 Task: Select and add the product "Halls Mentho-Lyptus Flavor Relief Drops (30 ct)" to cart from the store "CVS".
Action: Mouse pressed left at (64, 111)
Screenshot: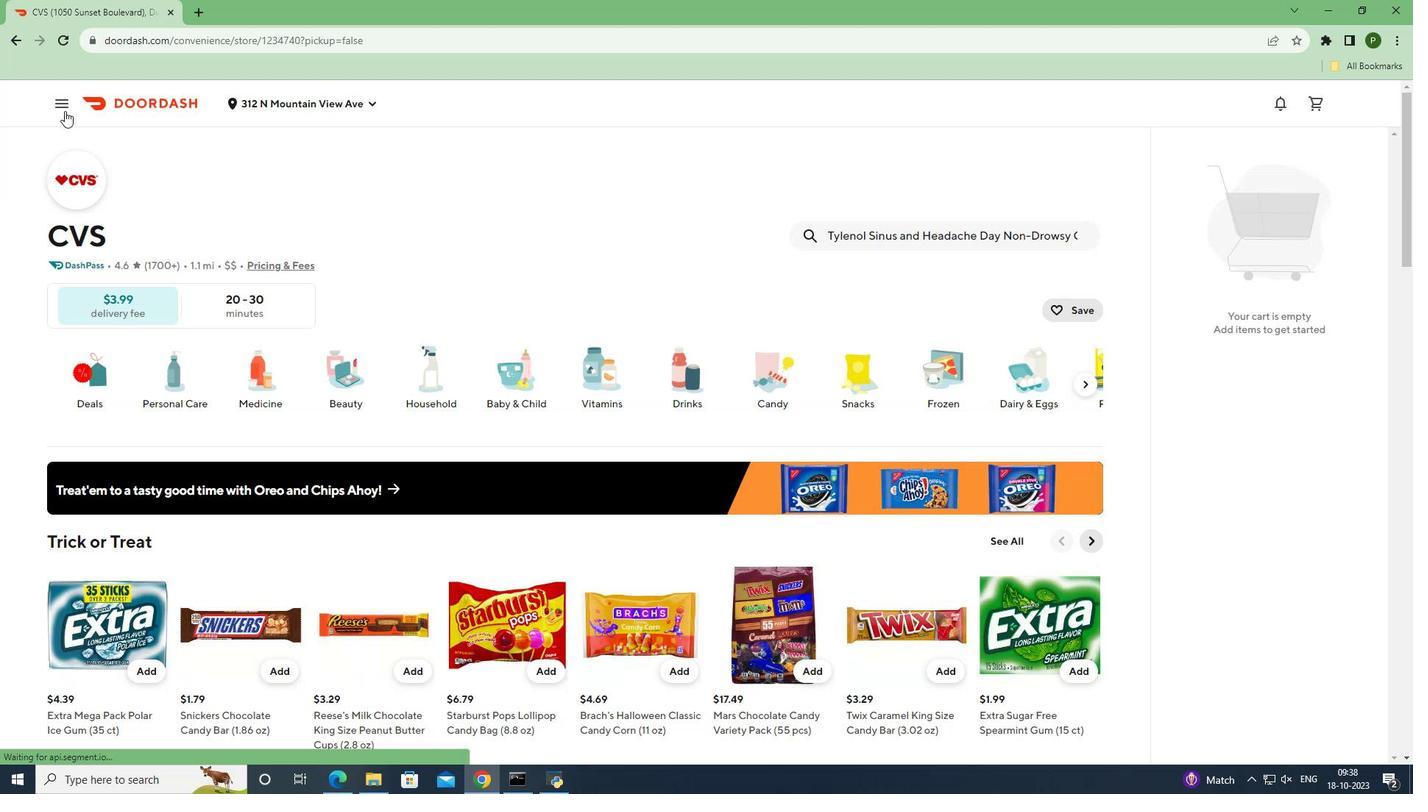 
Action: Mouse moved to (63, 208)
Screenshot: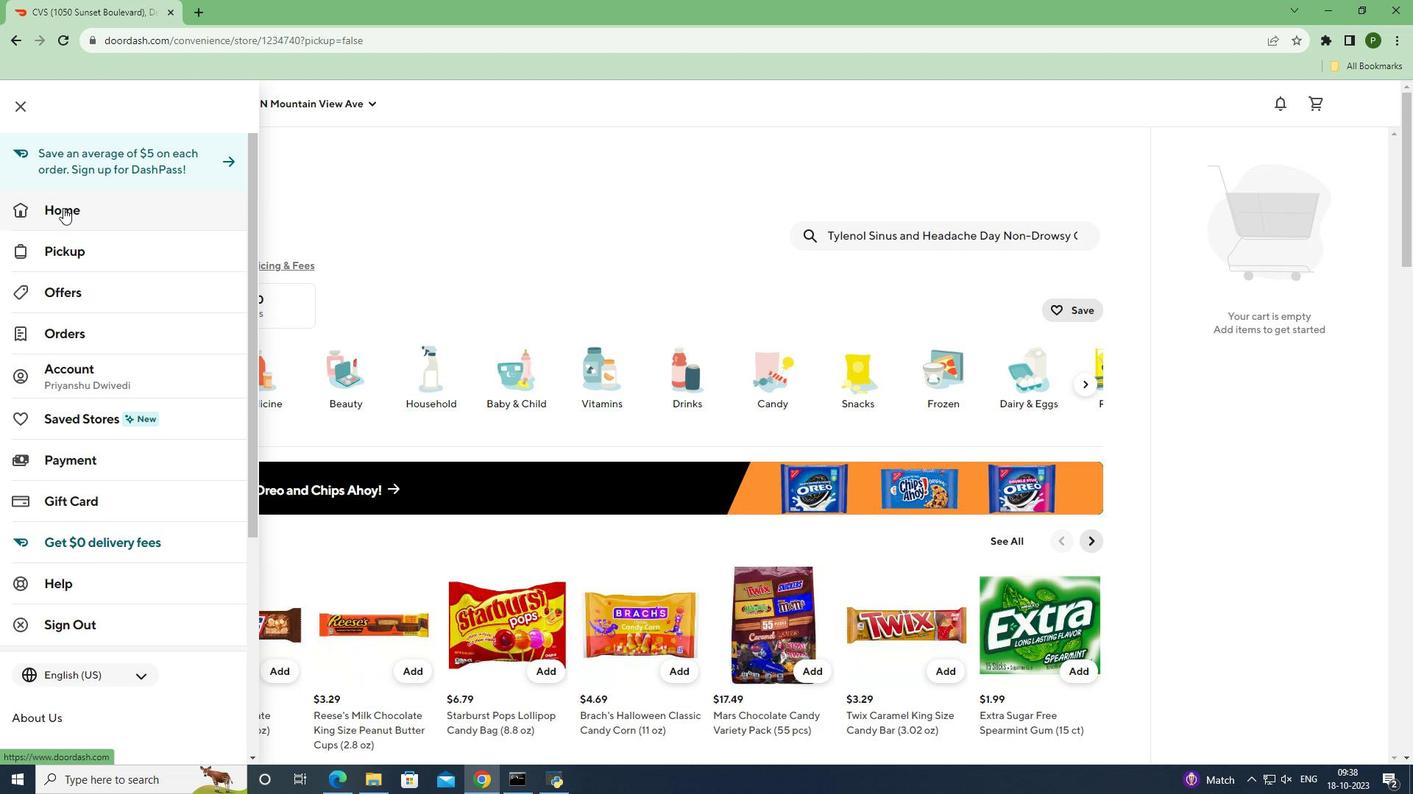 
Action: Mouse pressed left at (63, 208)
Screenshot: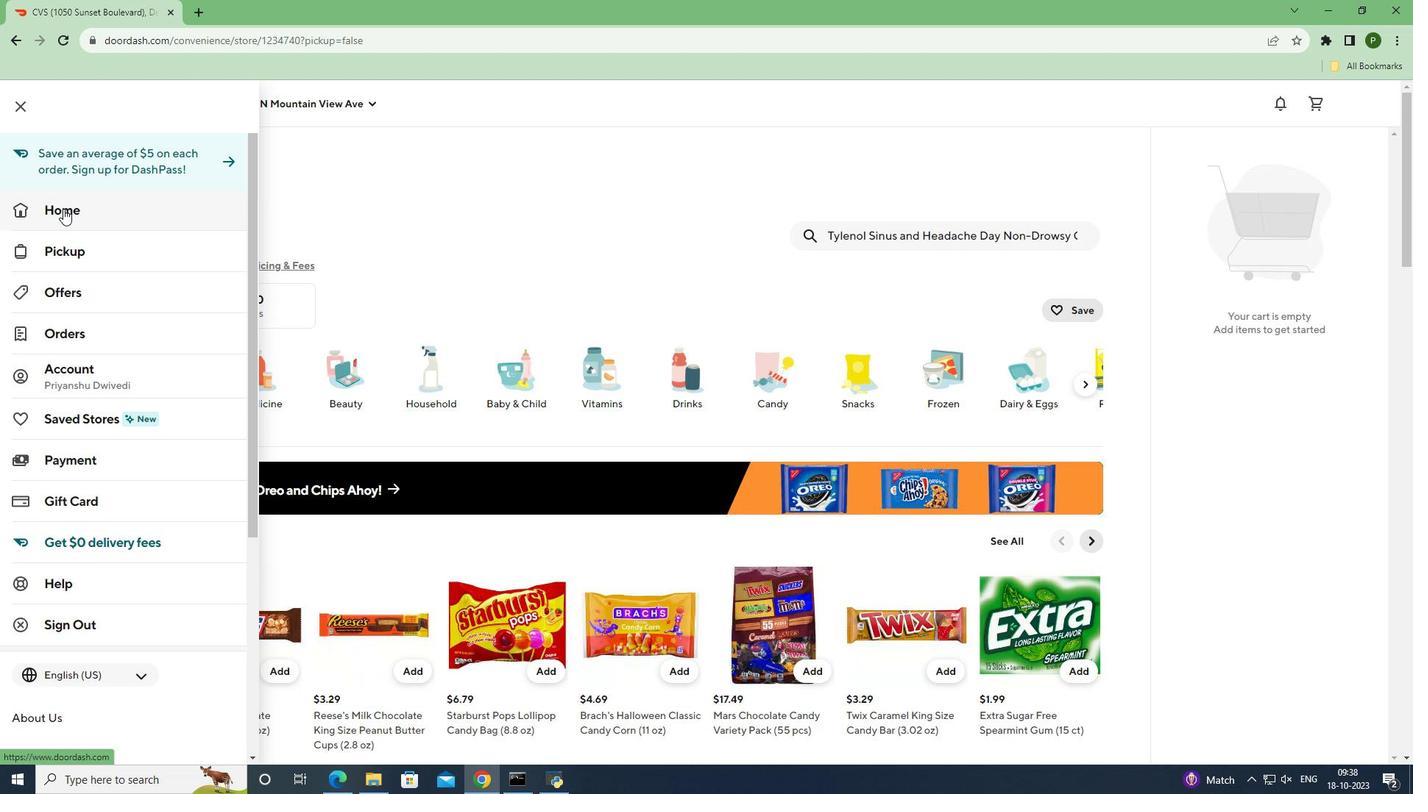 
Action: Mouse moved to (1042, 149)
Screenshot: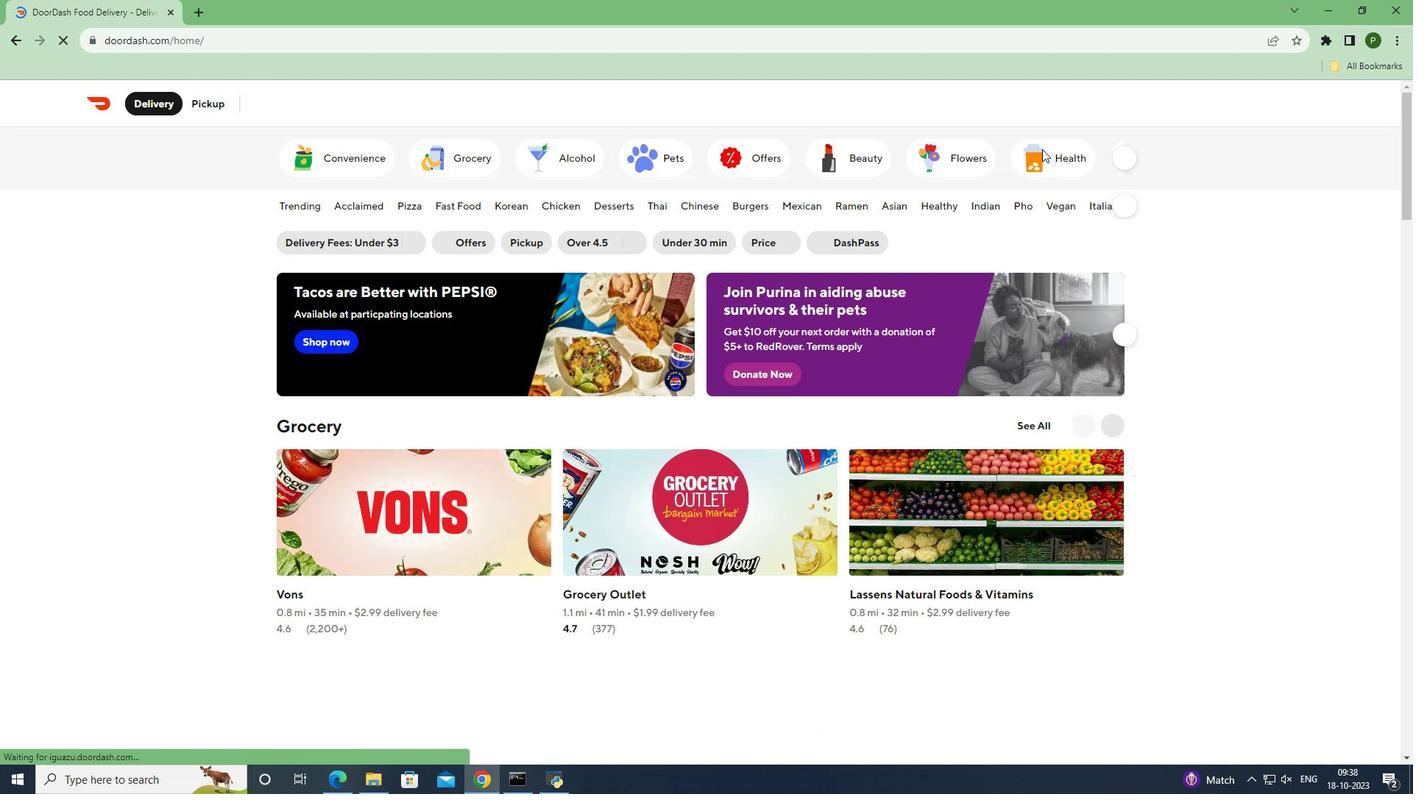 
Action: Mouse pressed left at (1042, 149)
Screenshot: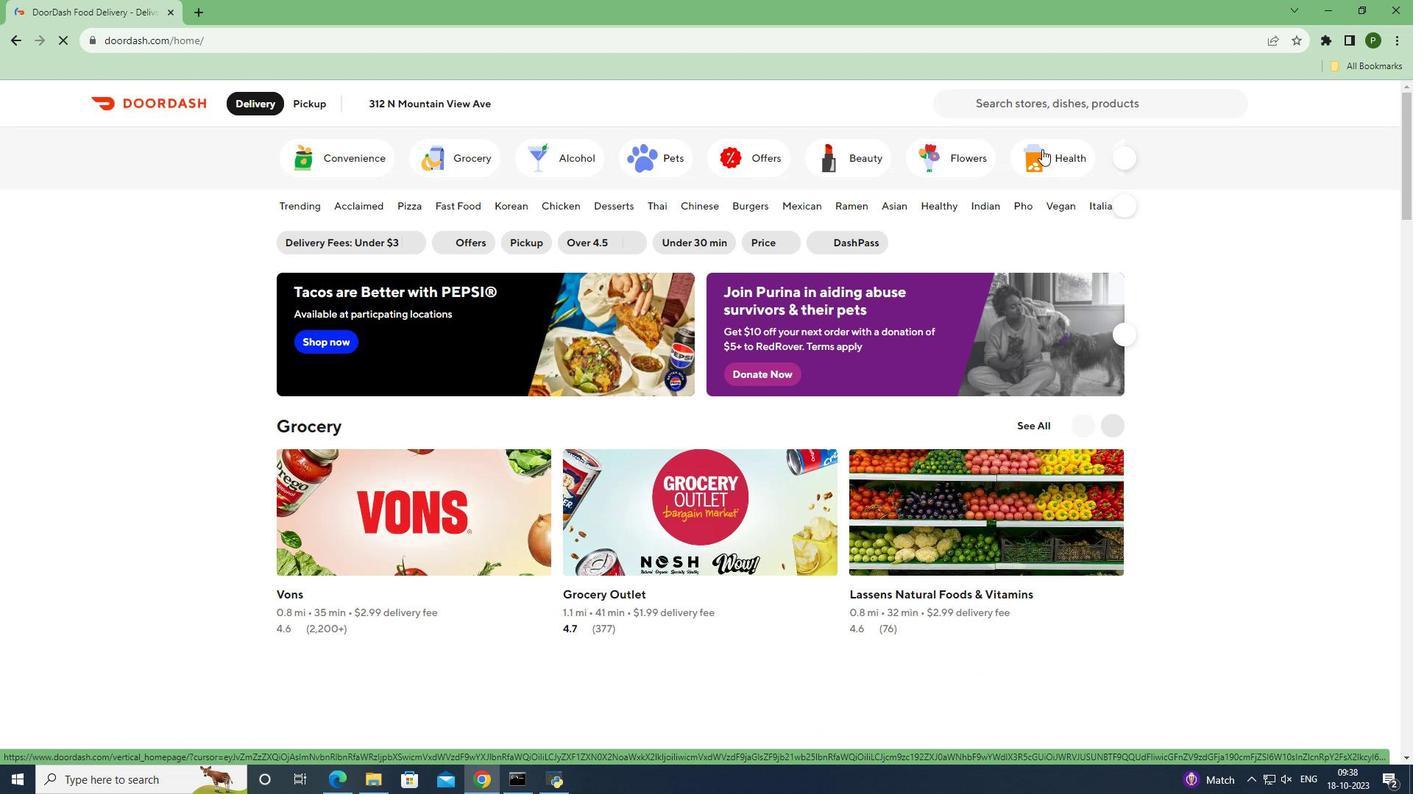 
Action: Mouse moved to (730, 463)
Screenshot: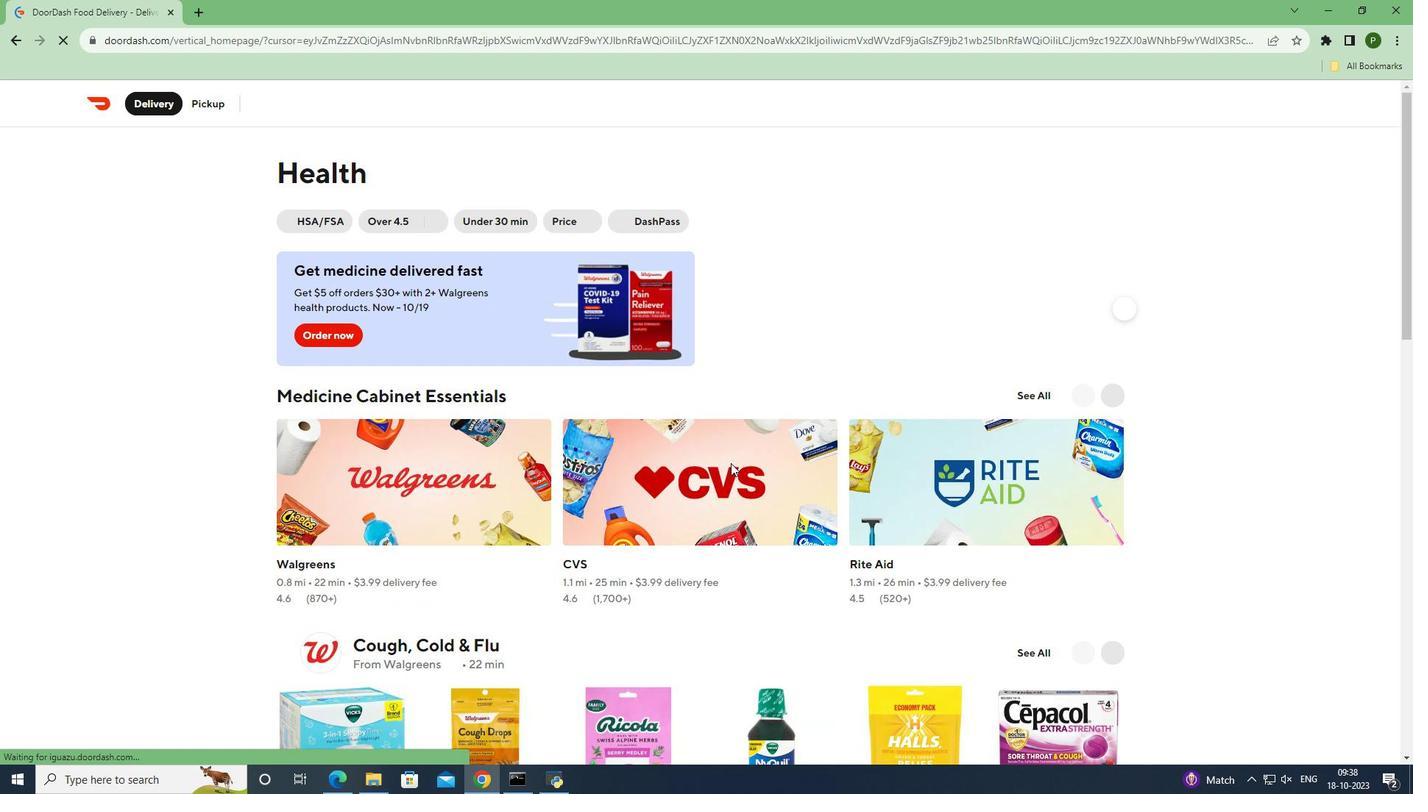 
Action: Mouse pressed left at (730, 463)
Screenshot: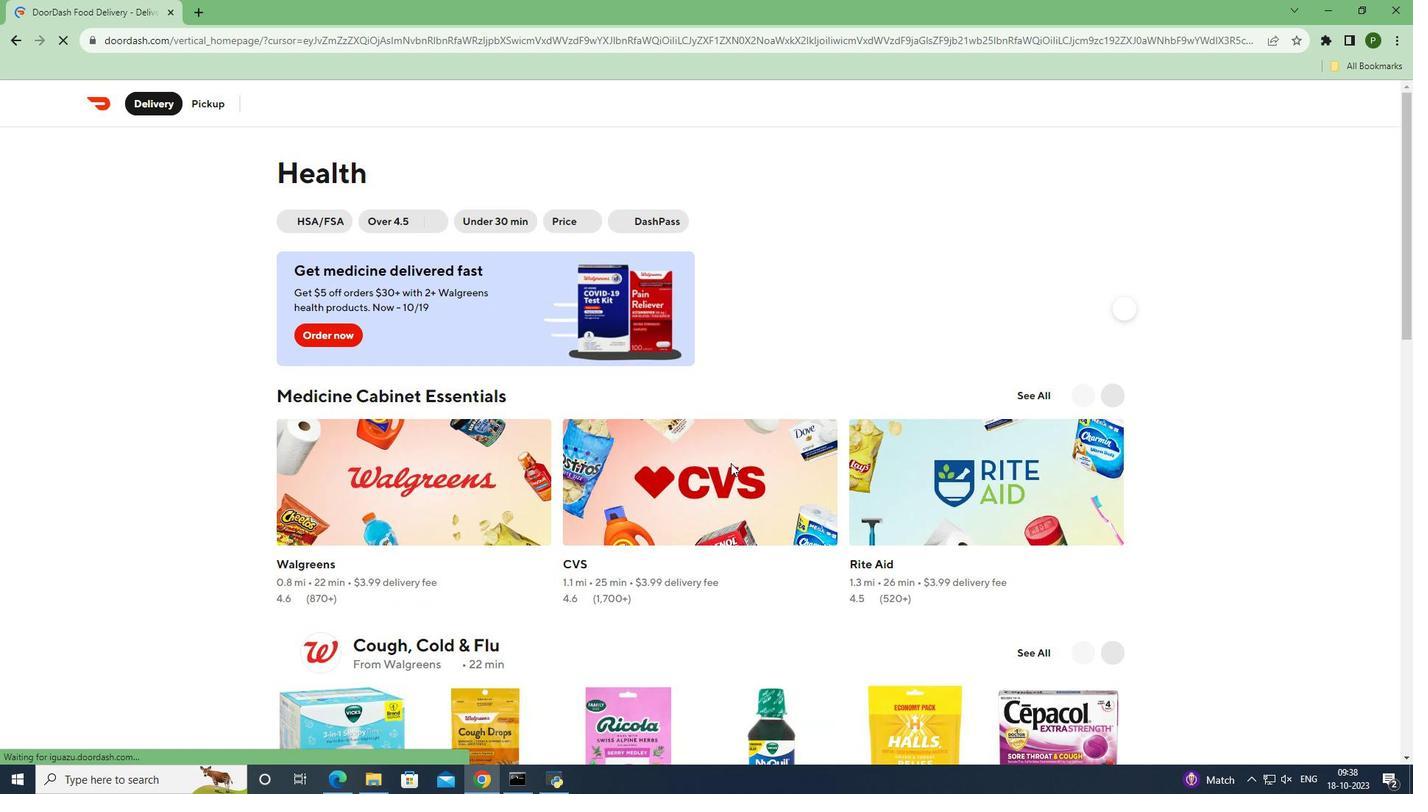 
Action: Mouse moved to (922, 237)
Screenshot: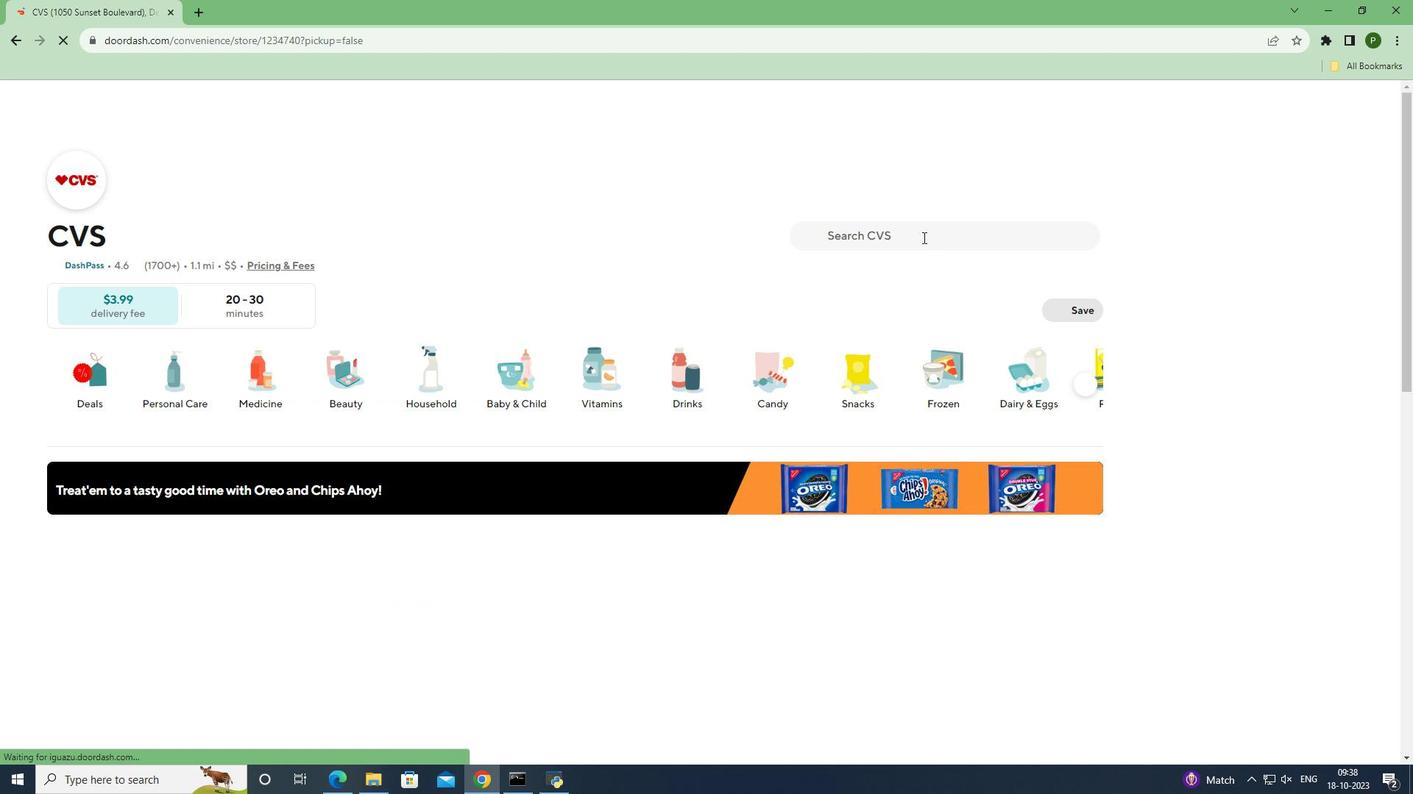 
Action: Mouse pressed left at (922, 237)
Screenshot: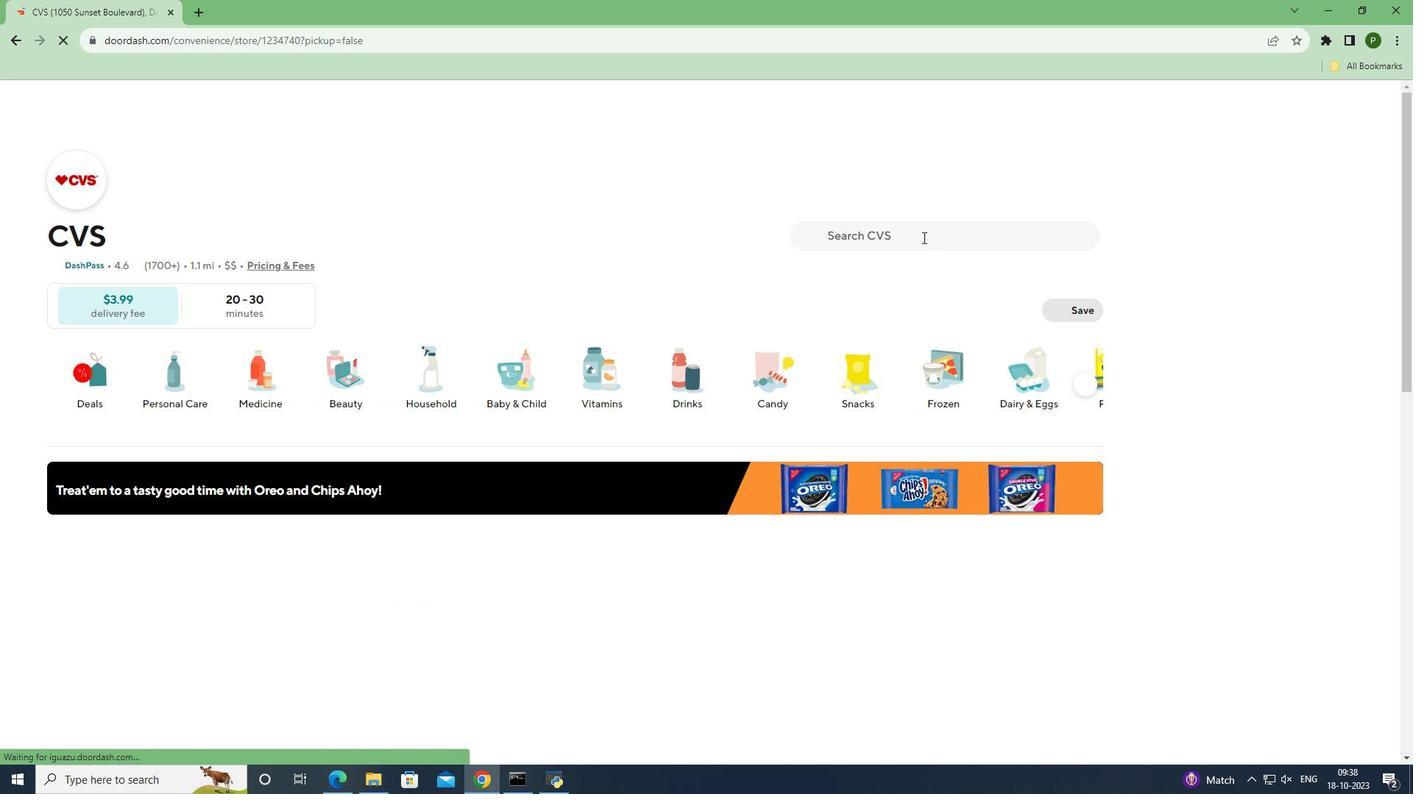 
Action: Key pressed <Key.caps_lock>H<Key.caps_lock>alls<Key.space><Key.caps_lock>M<Key.caps_lock>entho-<Key.caps_lock>L<Key.caps_lock>yptus<Key.space><Key.caps_lock>F<Key.caps_lock>lavor<Key.space><Key.caps_lock>R<Key.caps_lock>elief<Key.space><Key.caps_lock>D<Key.caps_lock>rops<Key.space><Key.shift_r>(30<Key.space>ct<Key.shift_r>)
Screenshot: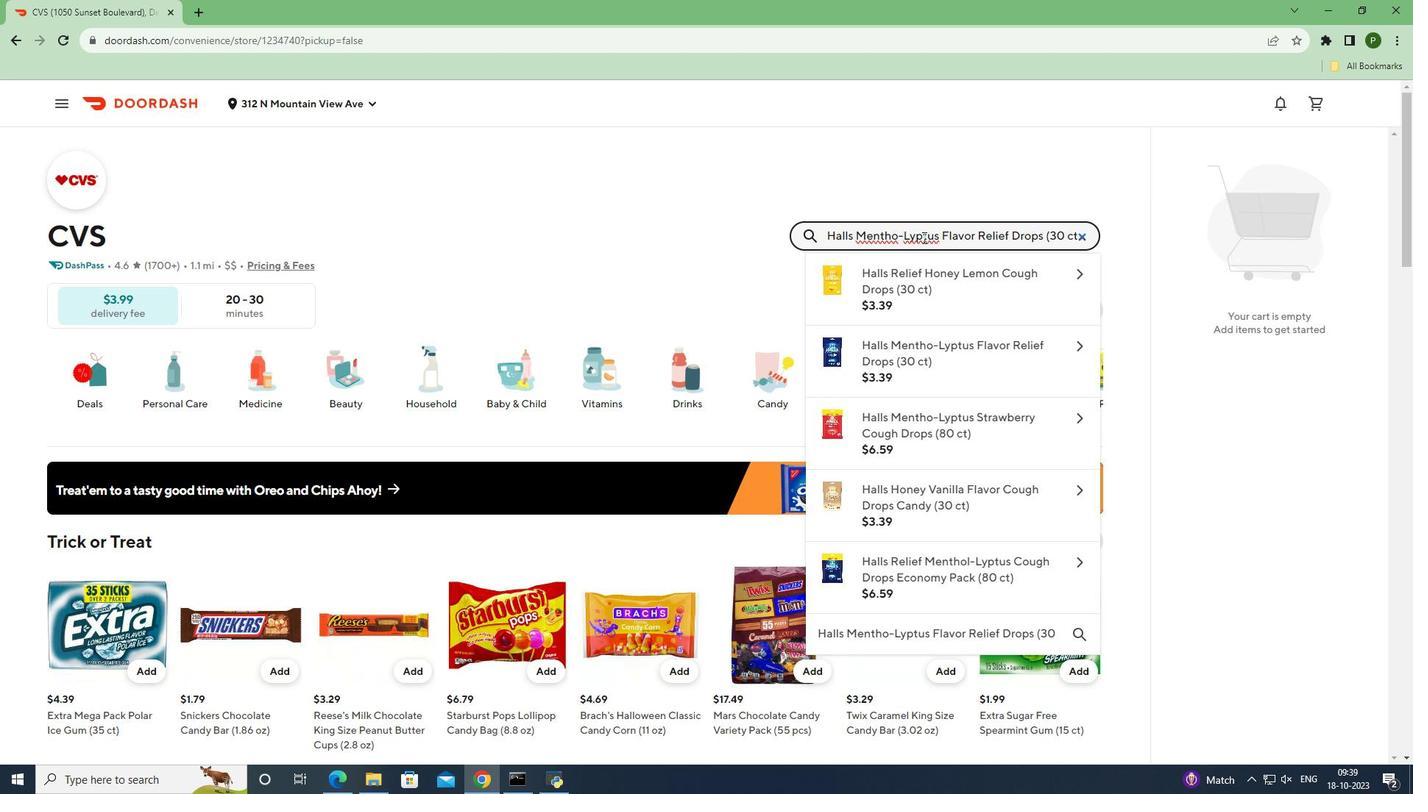 
Action: Mouse moved to (937, 292)
Screenshot: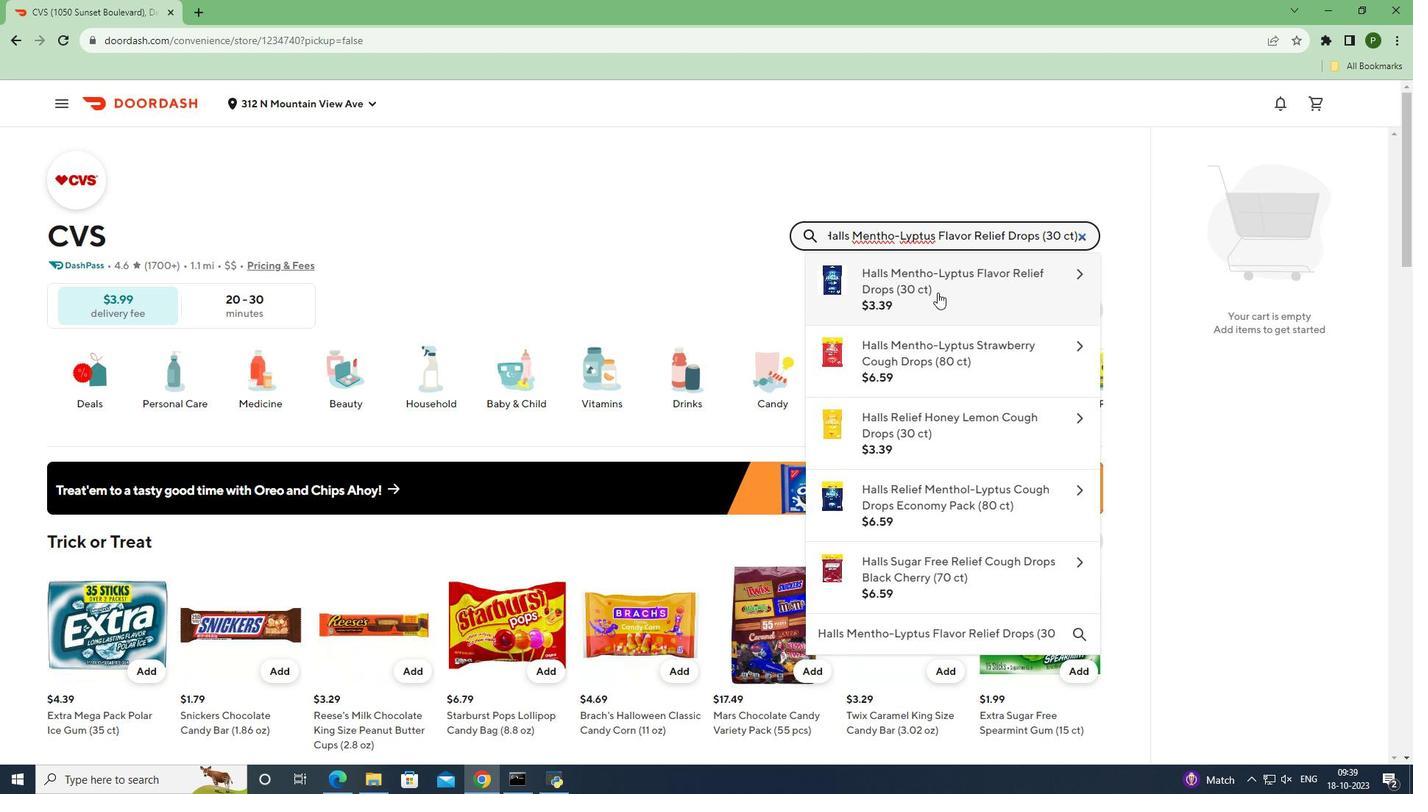 
Action: Mouse pressed left at (937, 292)
Screenshot: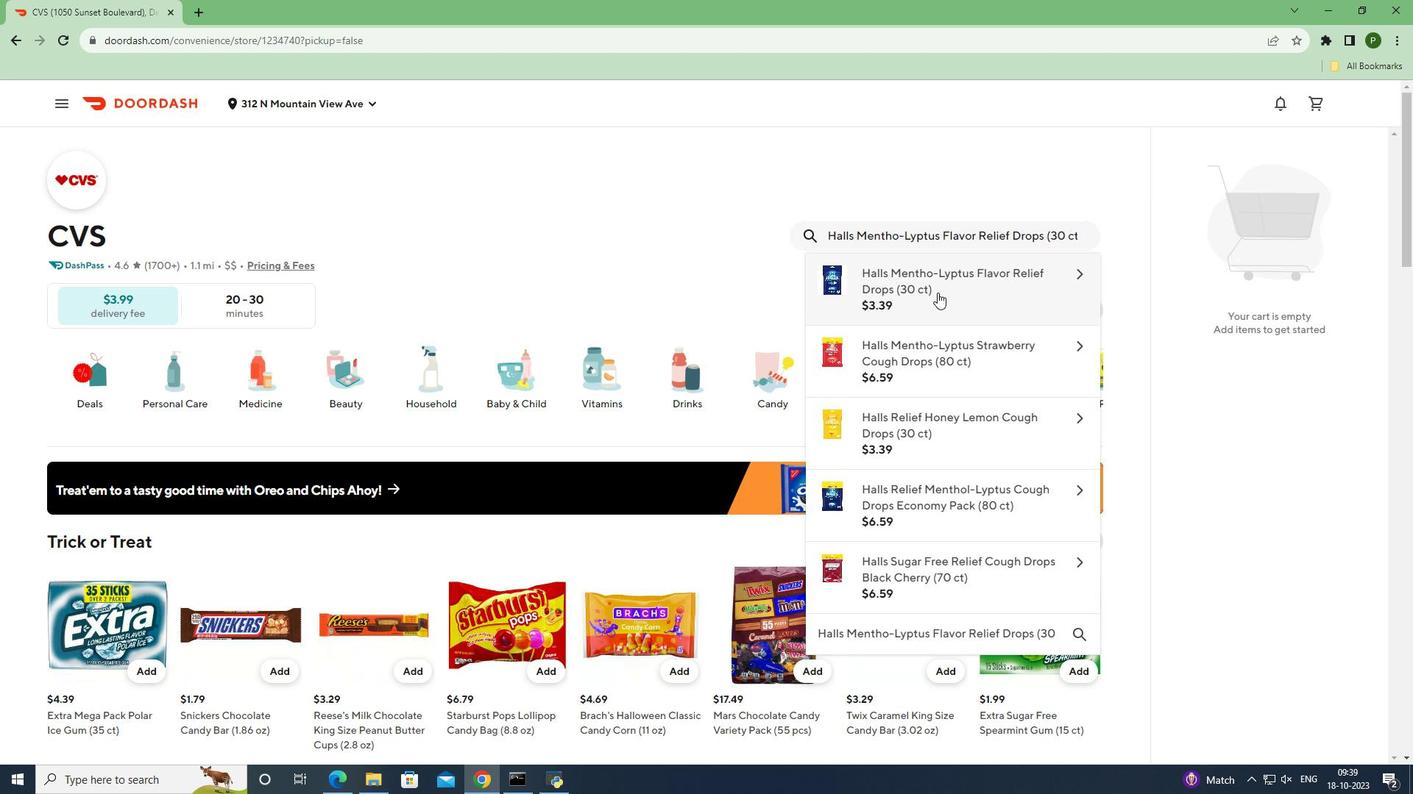 
Action: Mouse moved to (969, 720)
Screenshot: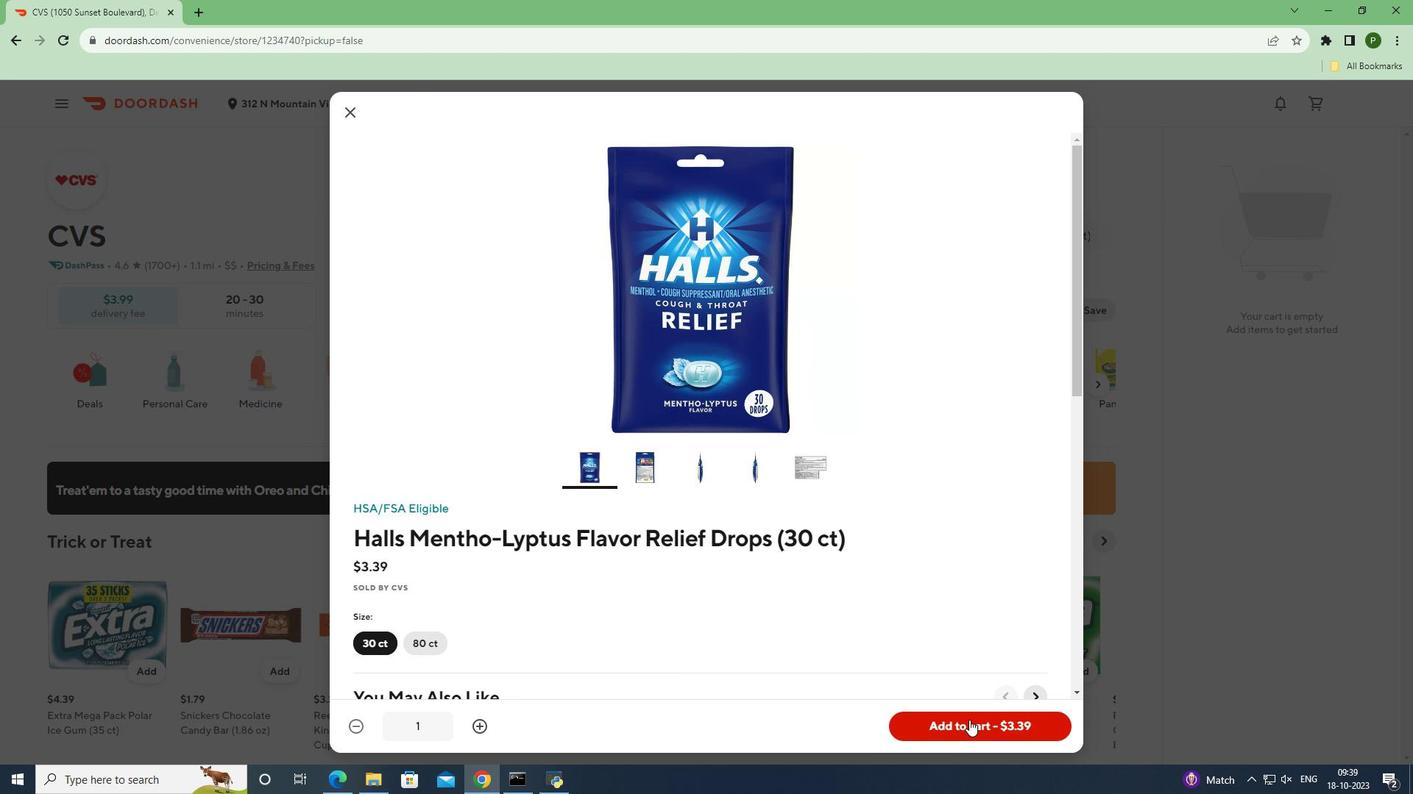 
Action: Mouse pressed left at (969, 720)
Screenshot: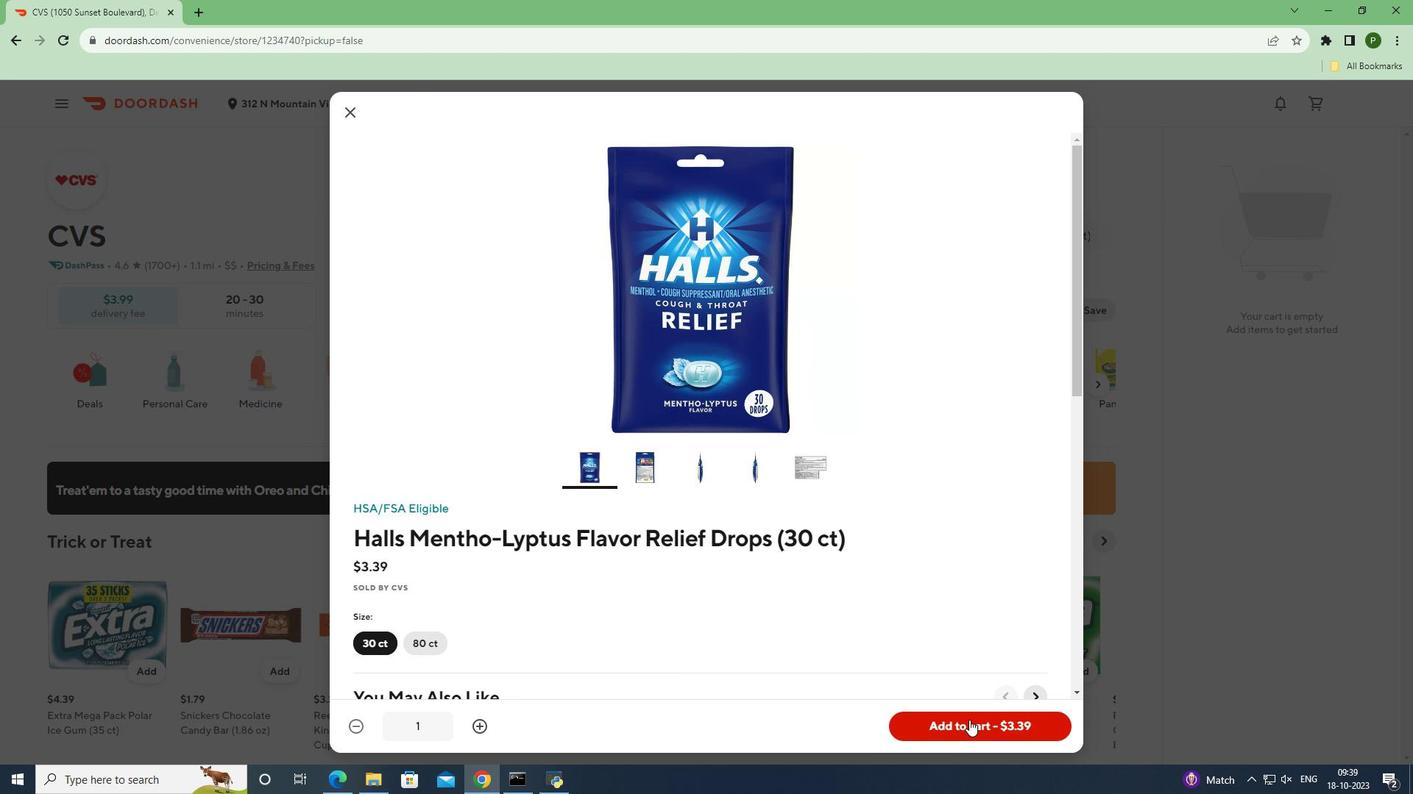 
Action: Mouse moved to (1144, 648)
Screenshot: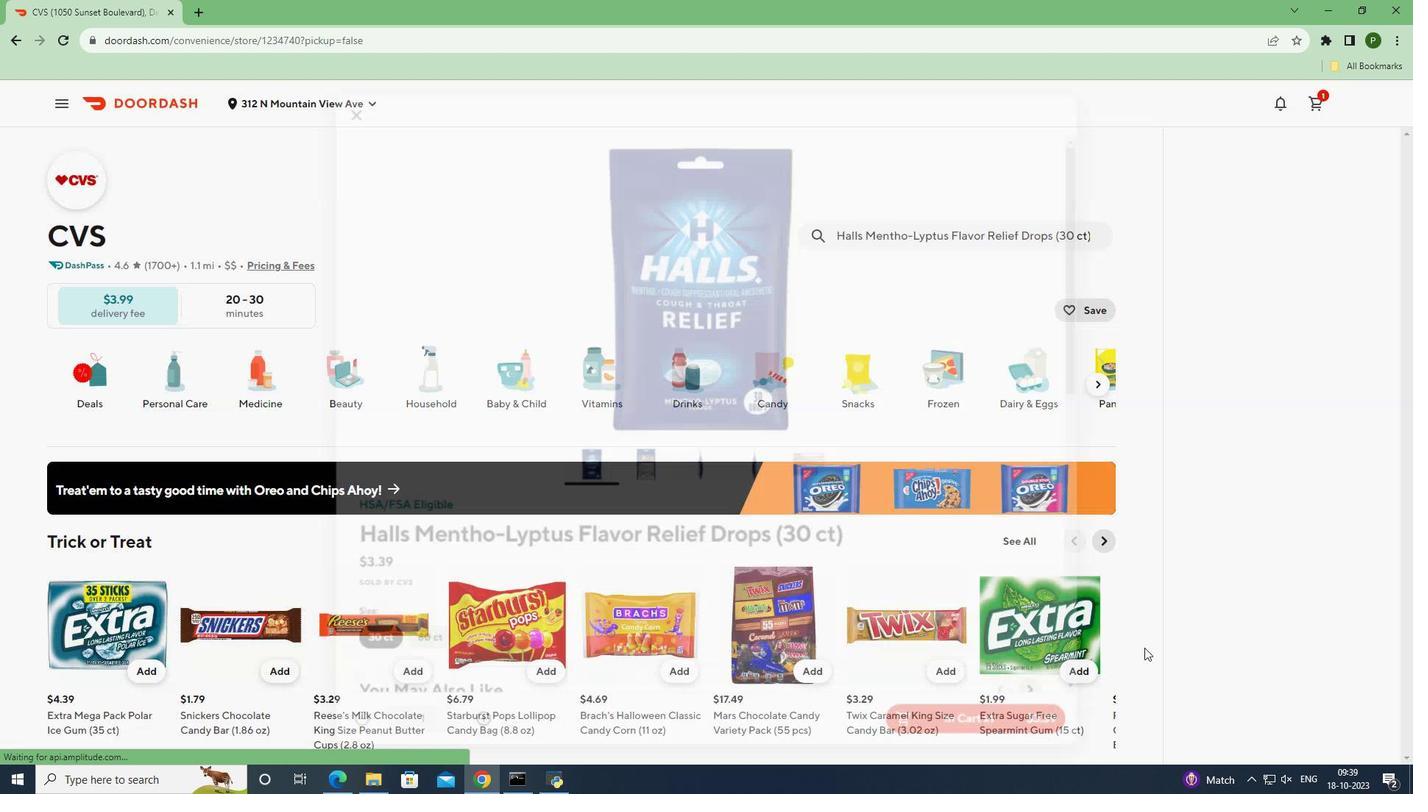
